 Task: Select Alcohol. Add to cart, from Kwik Pik Beer & Wine for 4749 Dog Hill Lane, Kensington, Kansas 66951, Cell Number 785-697-6934, following items : Sol  - 5, Quesadillas_x000D_
 - 2, Garden Veggie_x000D_
 - 1, Wisers Rye - 5, Grilled Steak Sandwich_x000D_
 - 2
Action: Mouse moved to (383, 83)
Screenshot: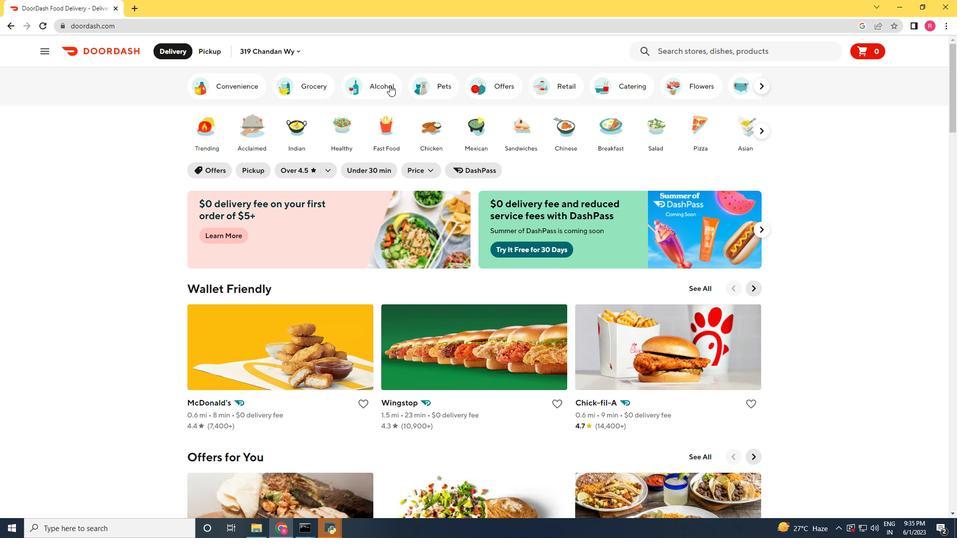 
Action: Mouse pressed left at (383, 83)
Screenshot: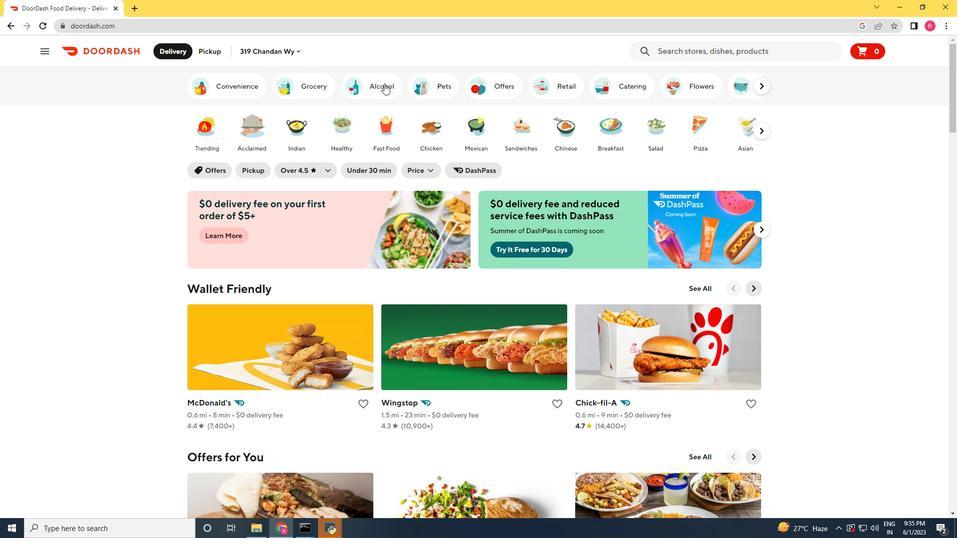 
Action: Mouse moved to (486, 139)
Screenshot: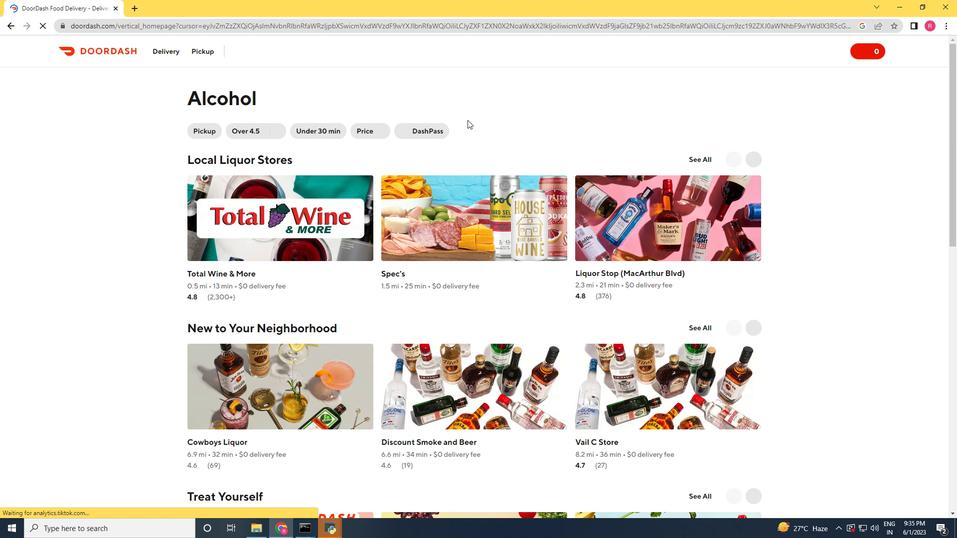 
Action: Mouse scrolled (486, 139) with delta (0, 0)
Screenshot: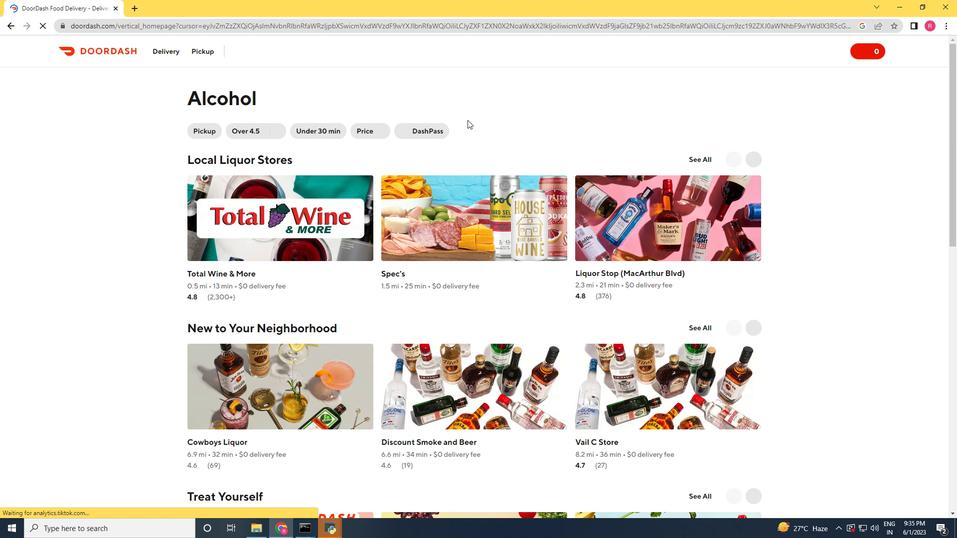 
Action: Mouse moved to (489, 140)
Screenshot: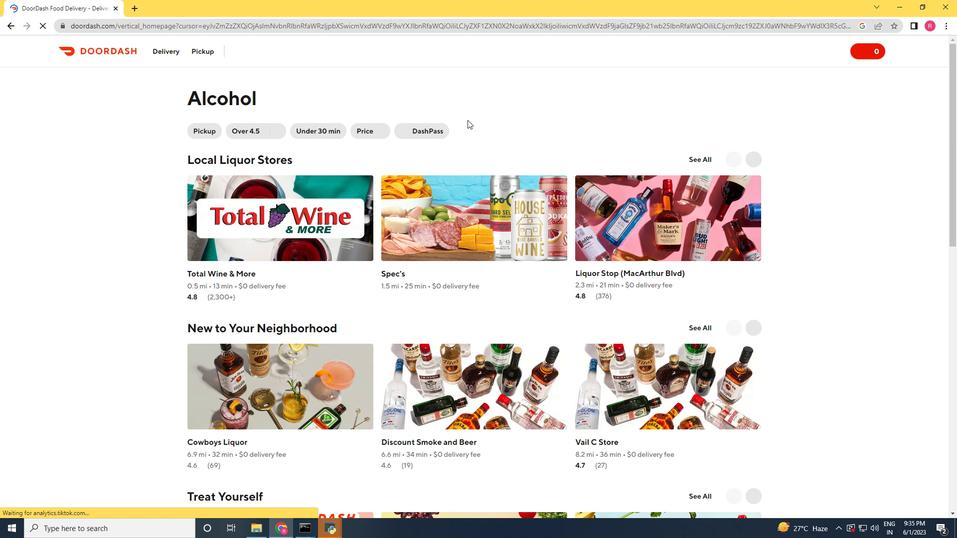 
Action: Mouse scrolled (489, 140) with delta (0, 0)
Screenshot: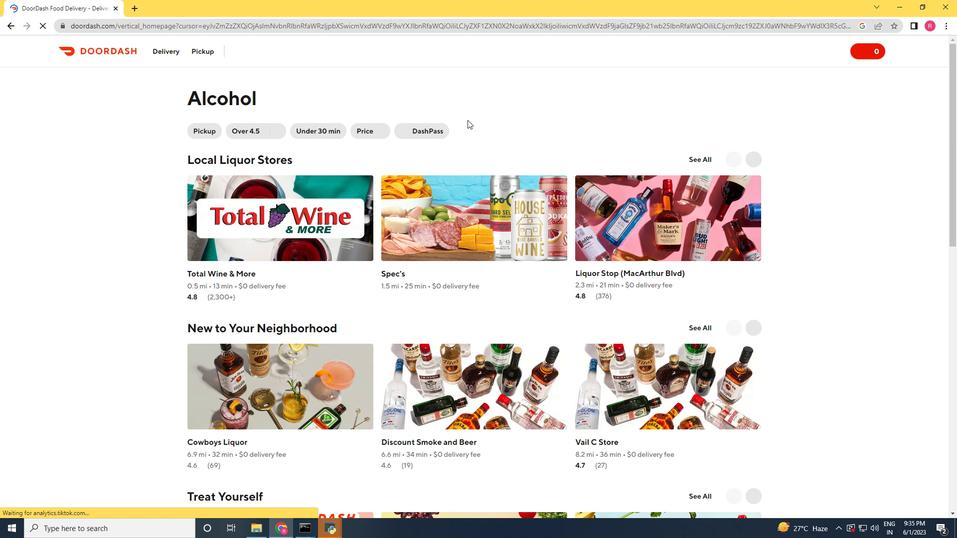 
Action: Mouse moved to (491, 140)
Screenshot: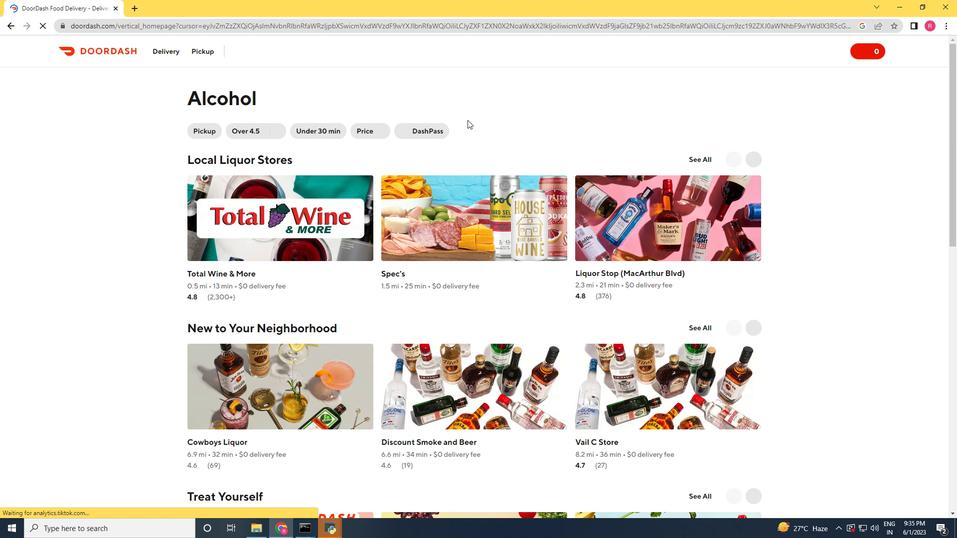 
Action: Mouse scrolled (491, 141) with delta (0, 0)
Screenshot: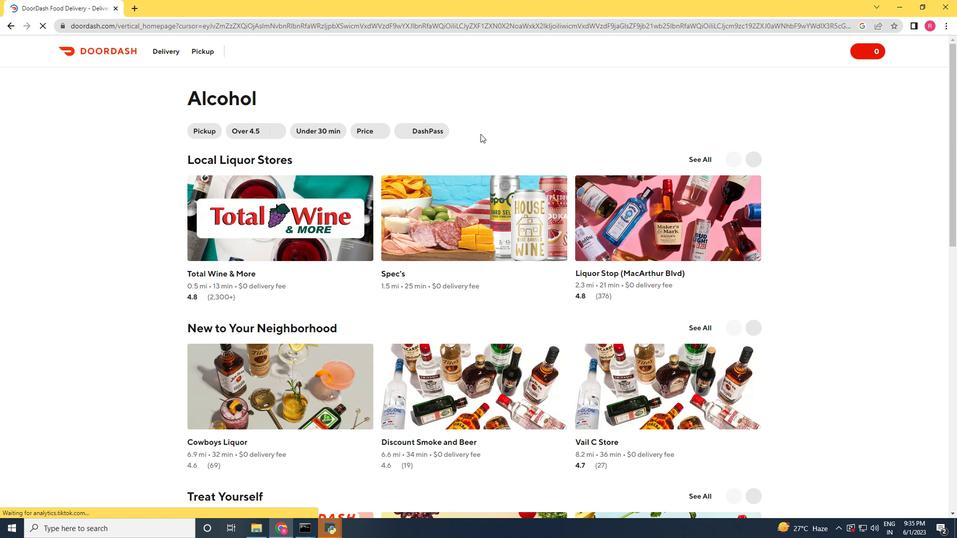 
Action: Mouse moved to (493, 141)
Screenshot: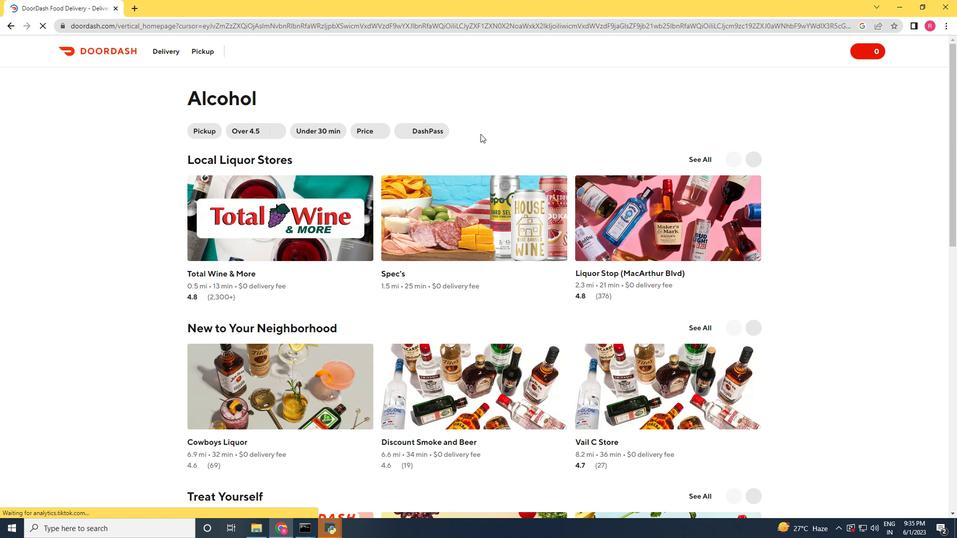 
Action: Mouse scrolled (493, 141) with delta (0, 0)
Screenshot: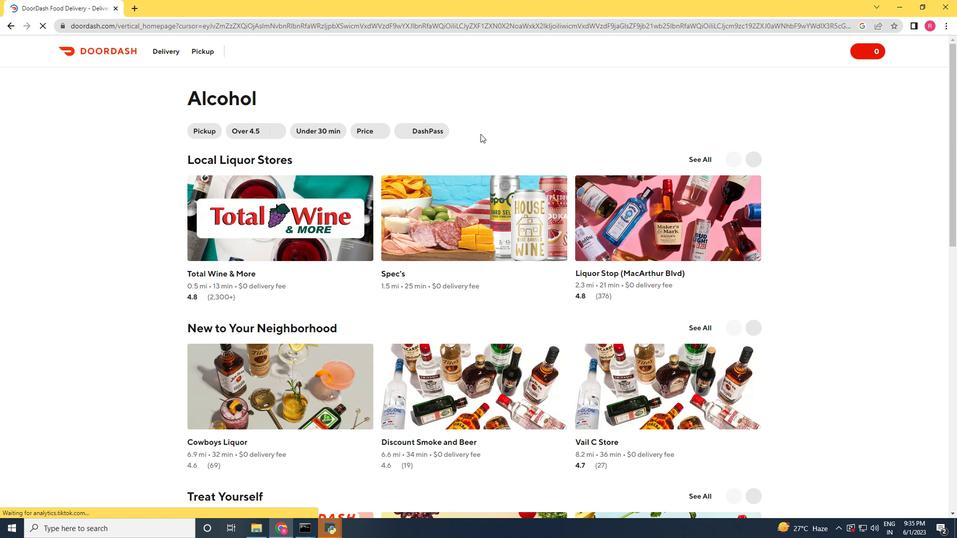 
Action: Mouse moved to (494, 141)
Screenshot: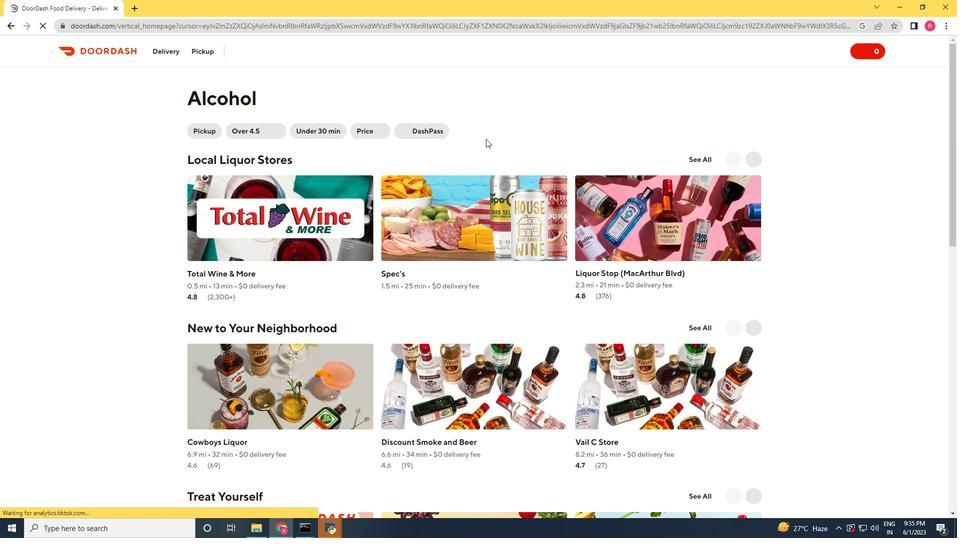 
Action: Mouse scrolled (494, 142) with delta (0, 0)
Screenshot: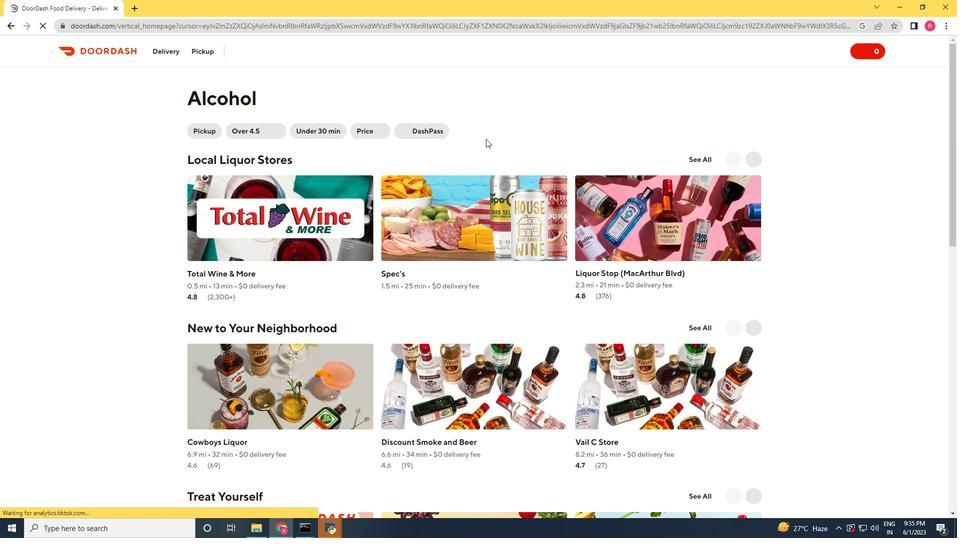 
Action: Mouse scrolled (494, 142) with delta (0, 0)
Screenshot: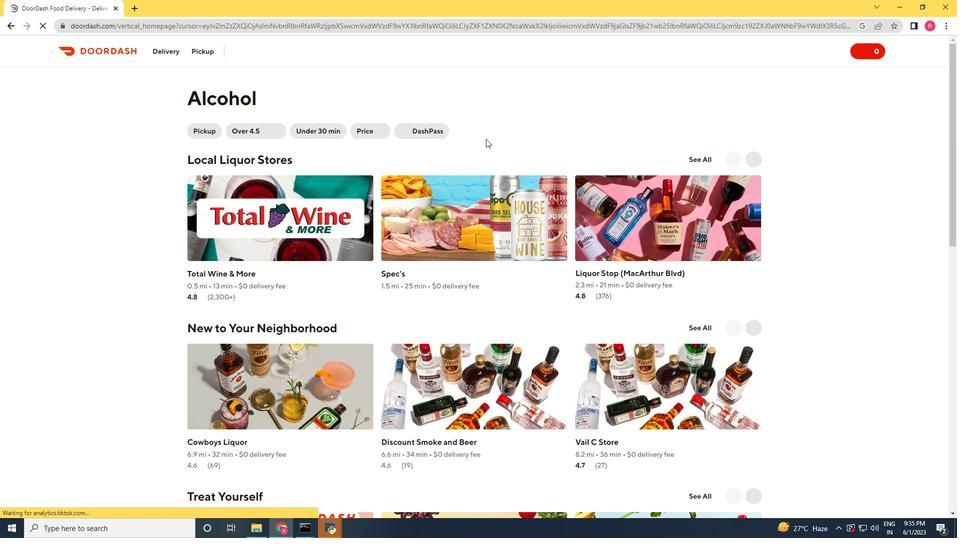 
Action: Mouse scrolled (494, 142) with delta (0, 0)
Screenshot: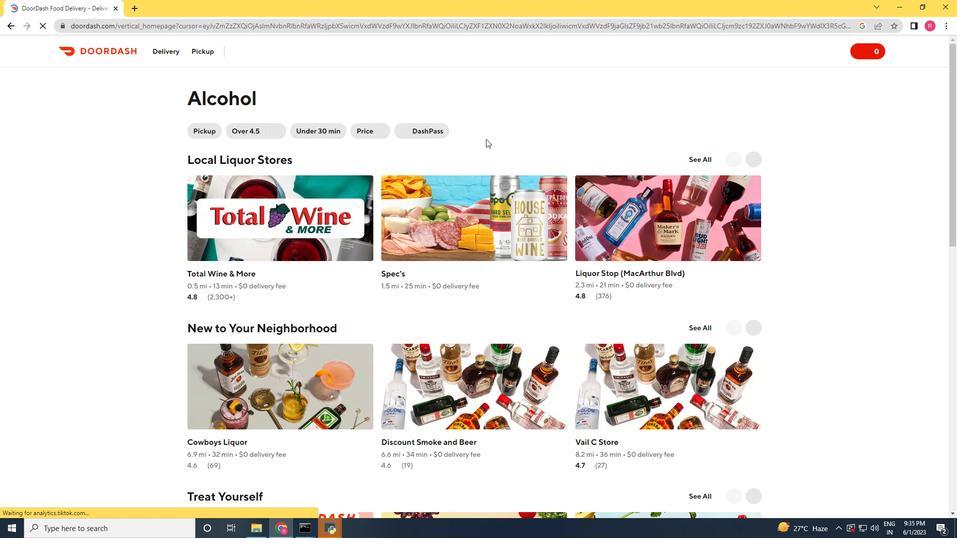 
Action: Mouse scrolled (494, 142) with delta (0, 0)
Screenshot: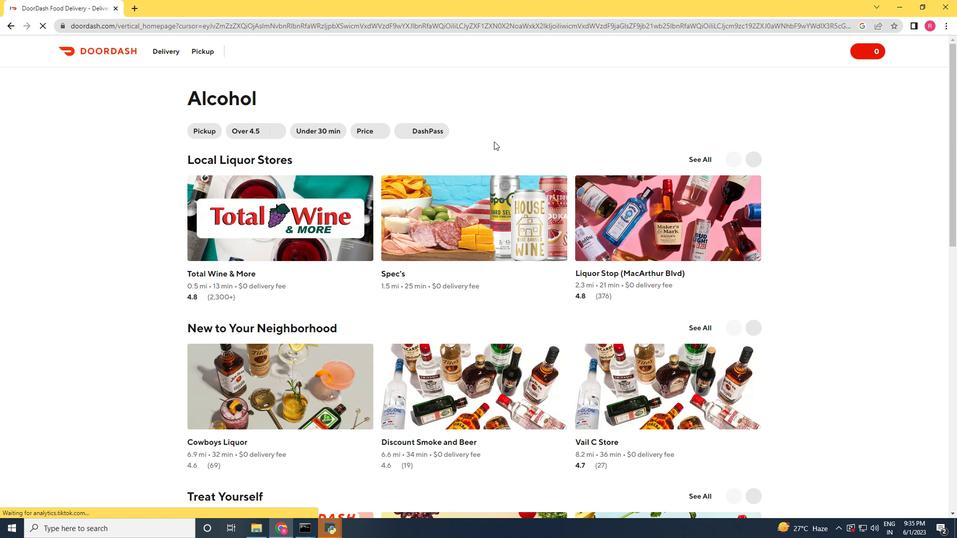 
Action: Mouse scrolled (494, 142) with delta (0, 0)
Screenshot: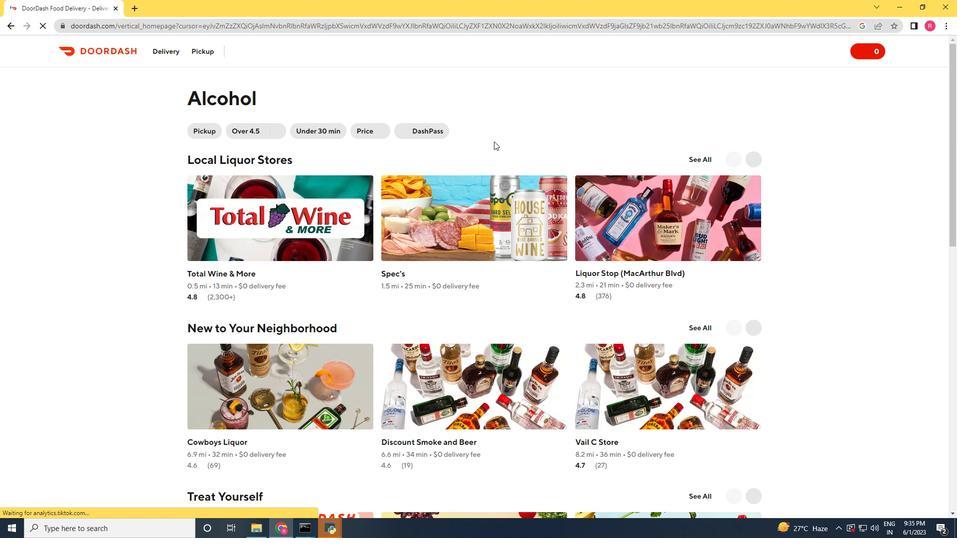 
Action: Mouse scrolled (494, 142) with delta (0, 0)
Screenshot: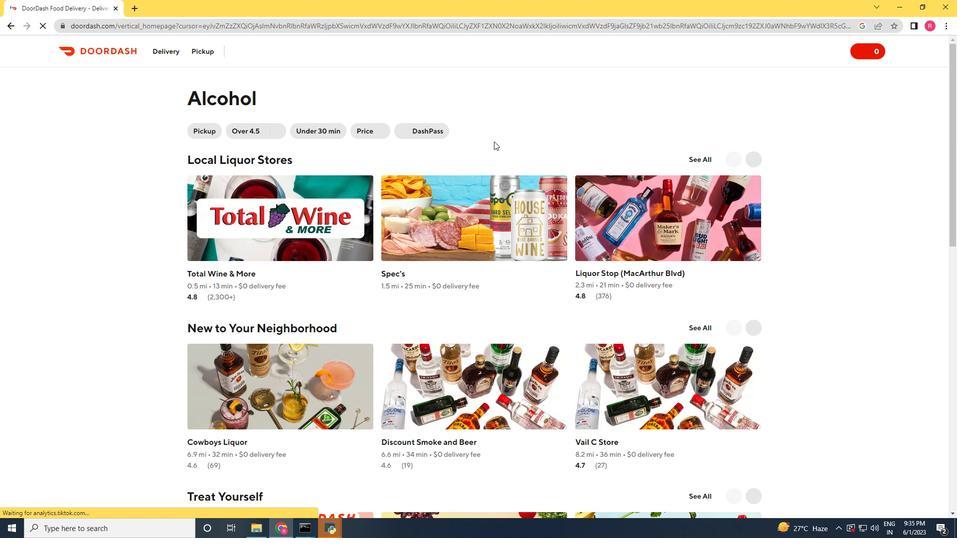 
Action: Mouse scrolled (494, 142) with delta (0, 0)
Screenshot: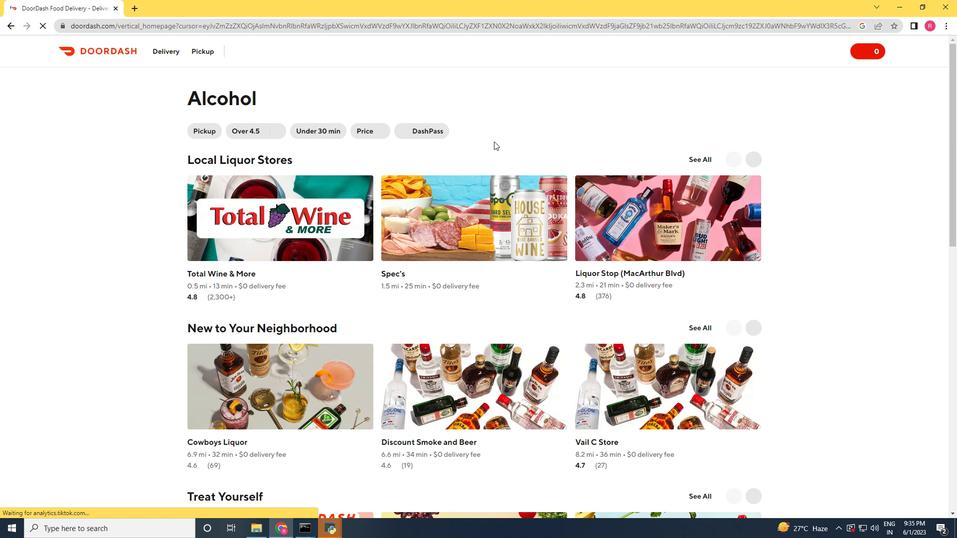 
Action: Mouse scrolled (494, 142) with delta (0, 0)
Screenshot: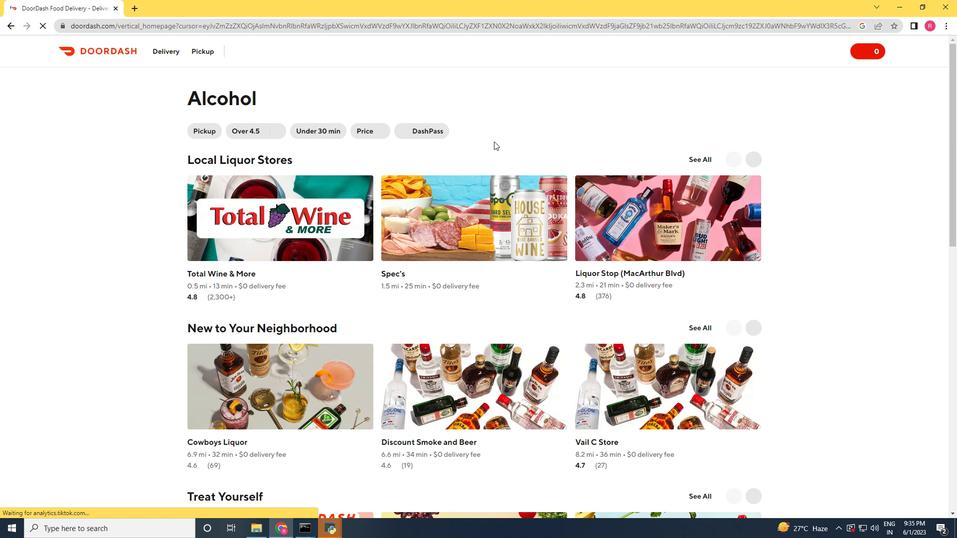 
Action: Mouse scrolled (494, 142) with delta (0, 0)
Screenshot: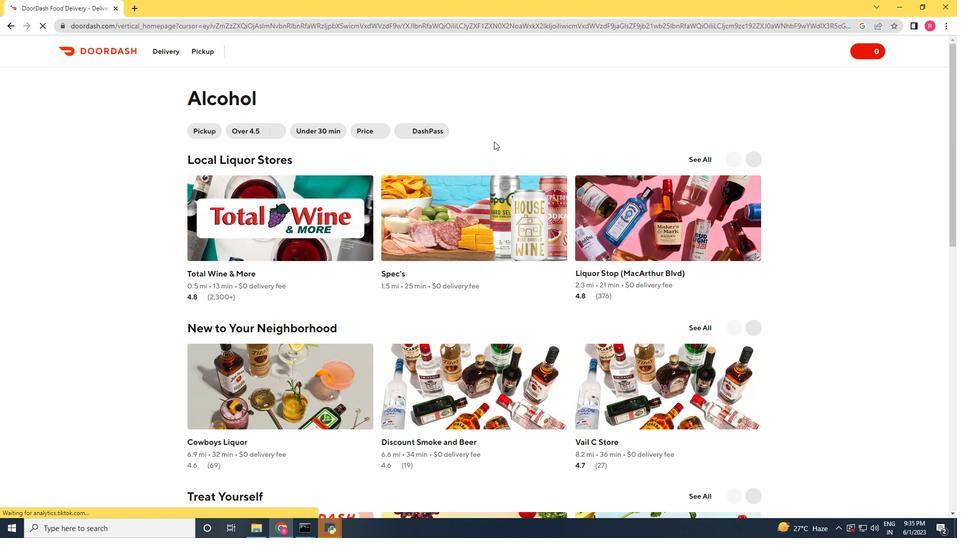 
Action: Mouse moved to (726, 48)
Screenshot: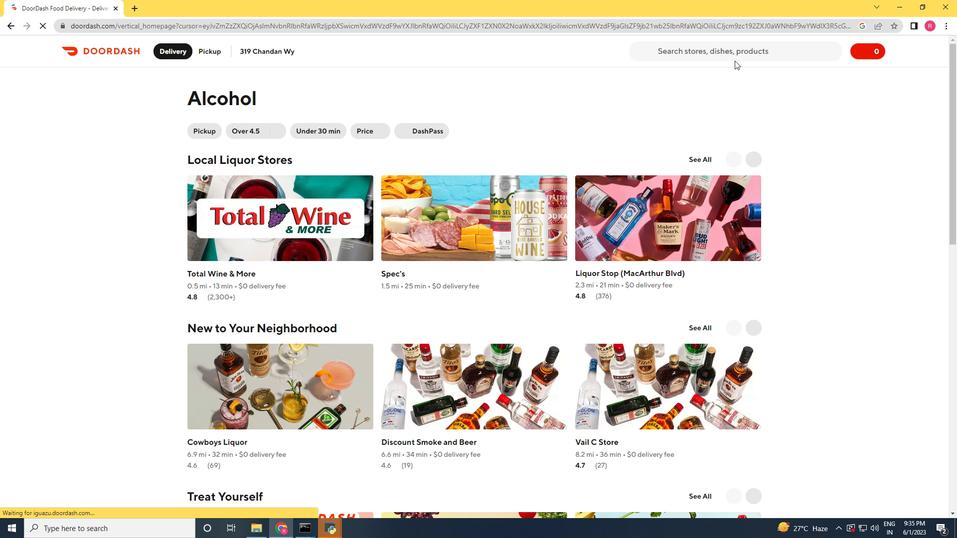 
Action: Mouse pressed left at (726, 48)
Screenshot: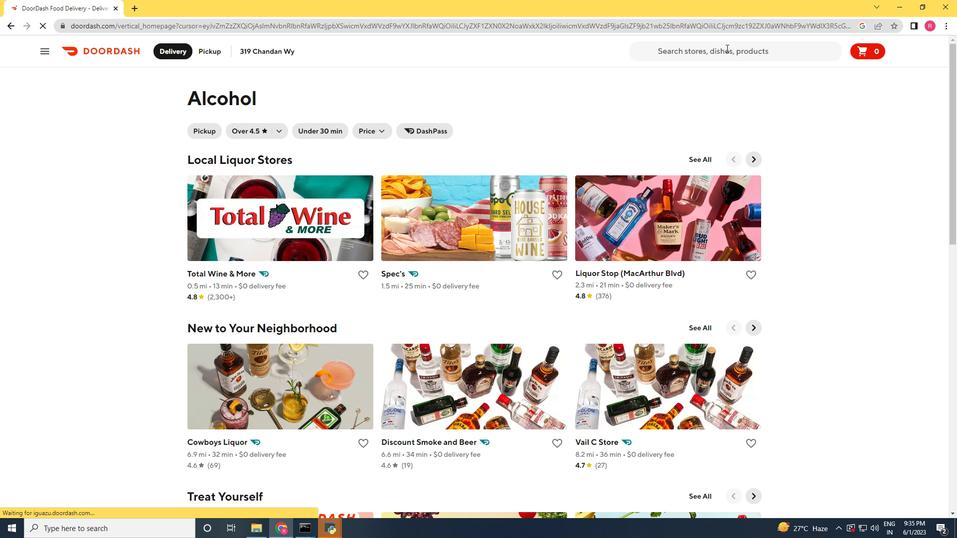 
Action: Key pressed kwi
Screenshot: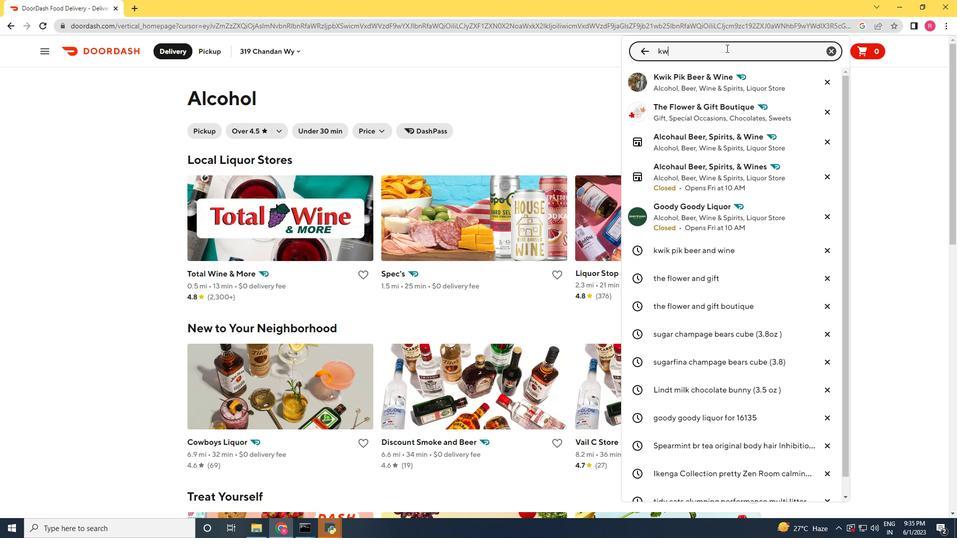 
Action: Mouse moved to (698, 81)
Screenshot: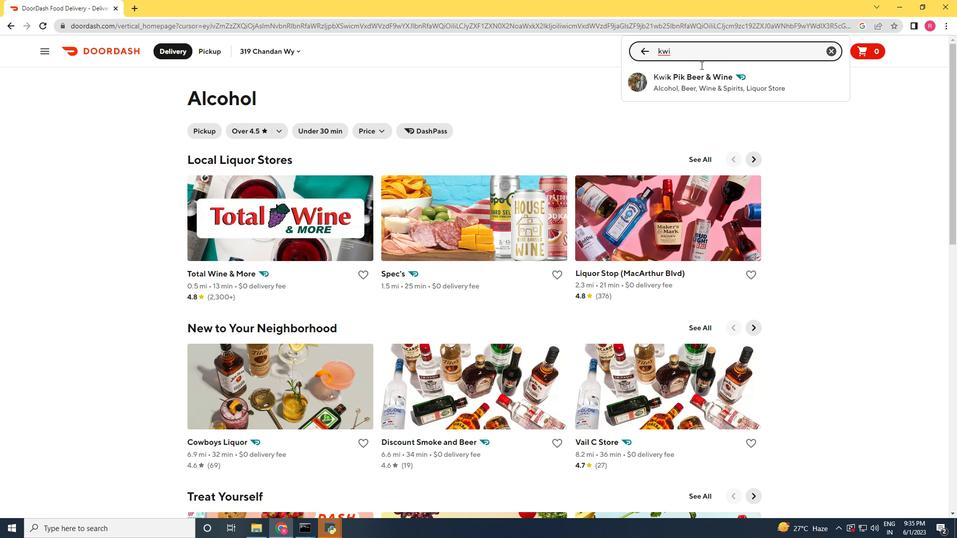 
Action: Mouse pressed left at (698, 81)
Screenshot: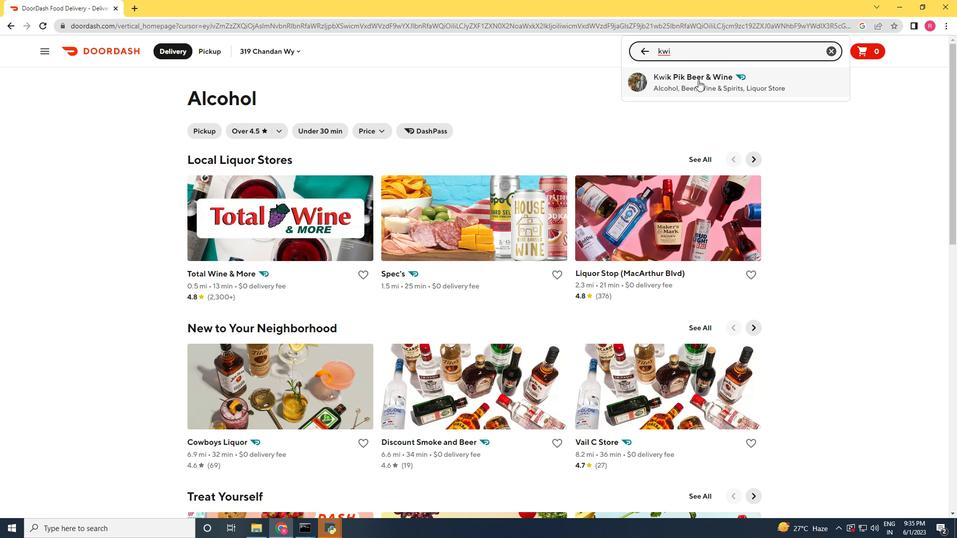 
Action: Mouse moved to (390, 149)
Screenshot: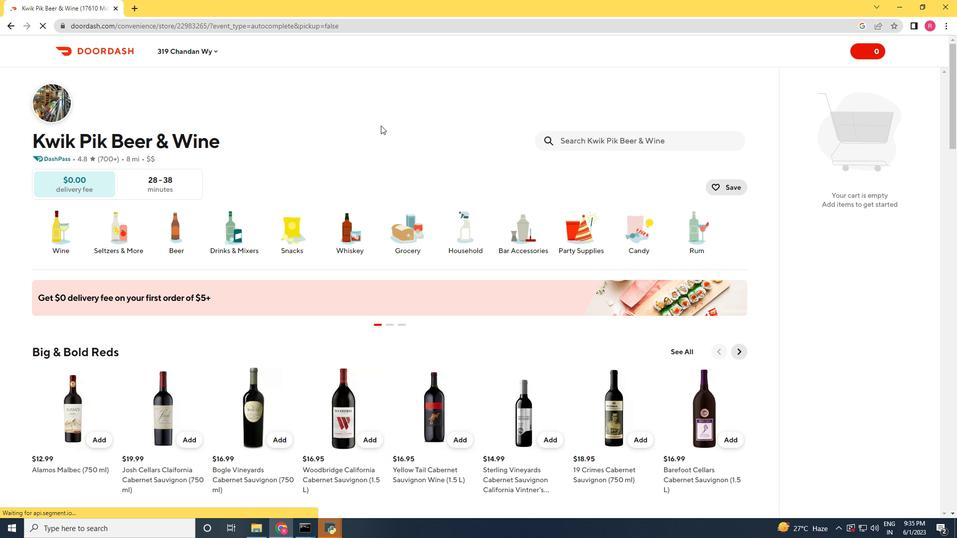 
Action: Mouse scrolled (390, 149) with delta (0, 0)
Screenshot: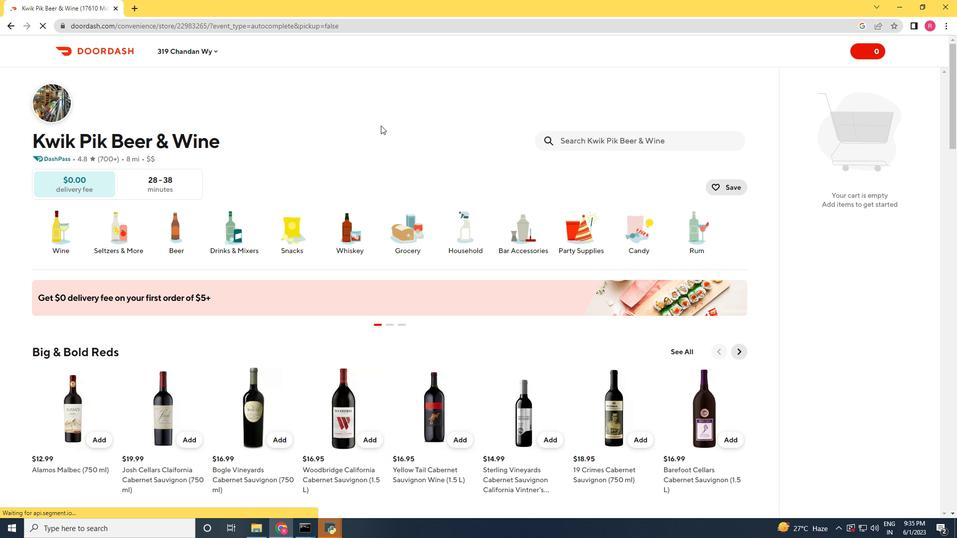 
Action: Mouse scrolled (390, 149) with delta (0, 0)
Screenshot: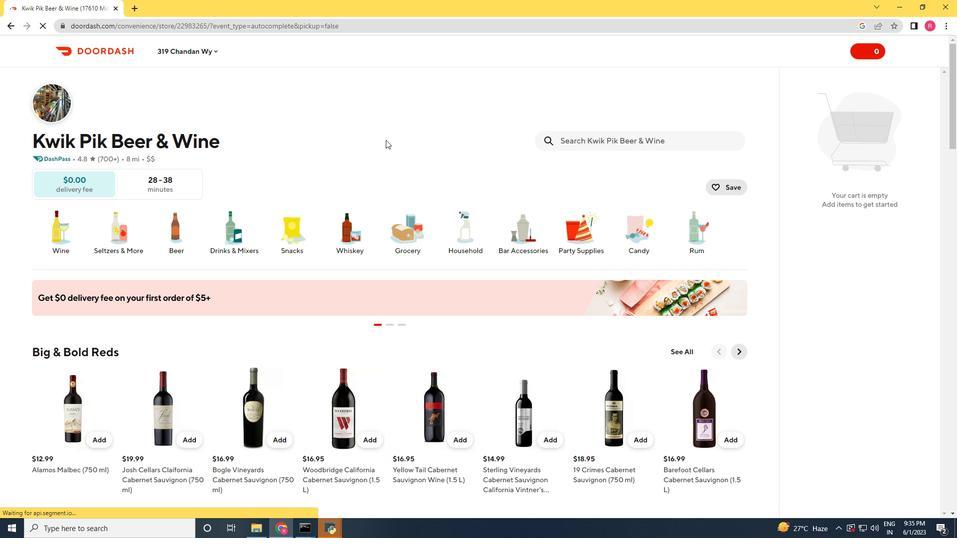 
Action: Mouse moved to (391, 149)
Screenshot: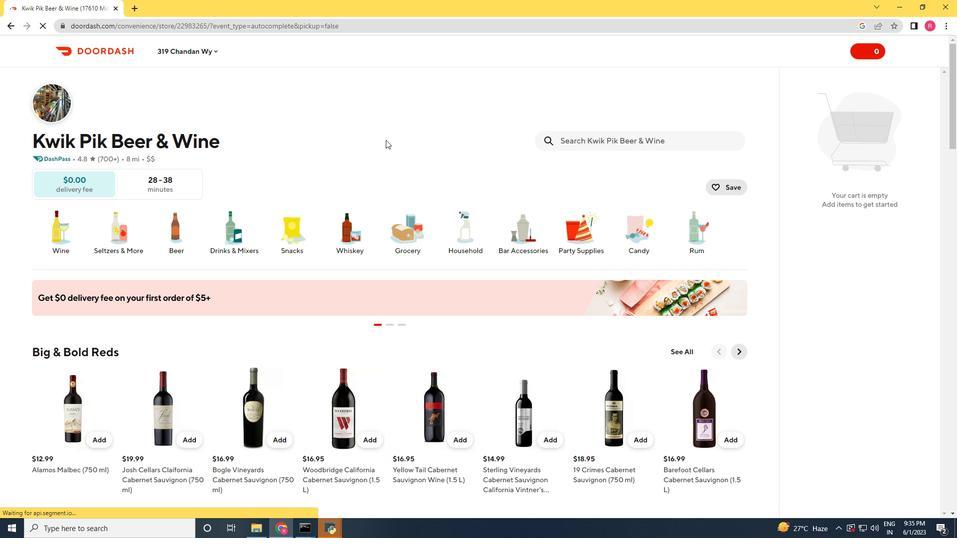 
Action: Mouse scrolled (391, 150) with delta (0, 0)
Screenshot: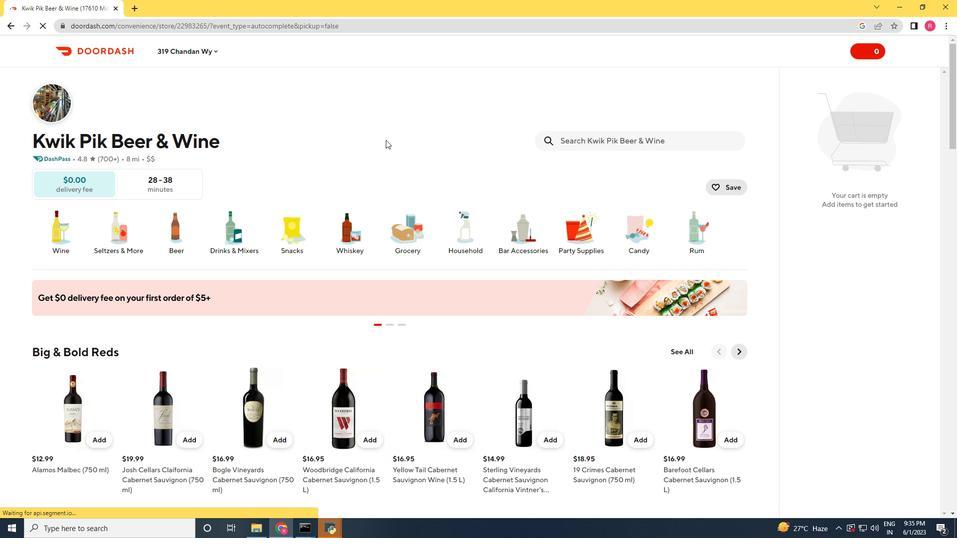 
Action: Mouse scrolled (391, 150) with delta (0, 0)
Screenshot: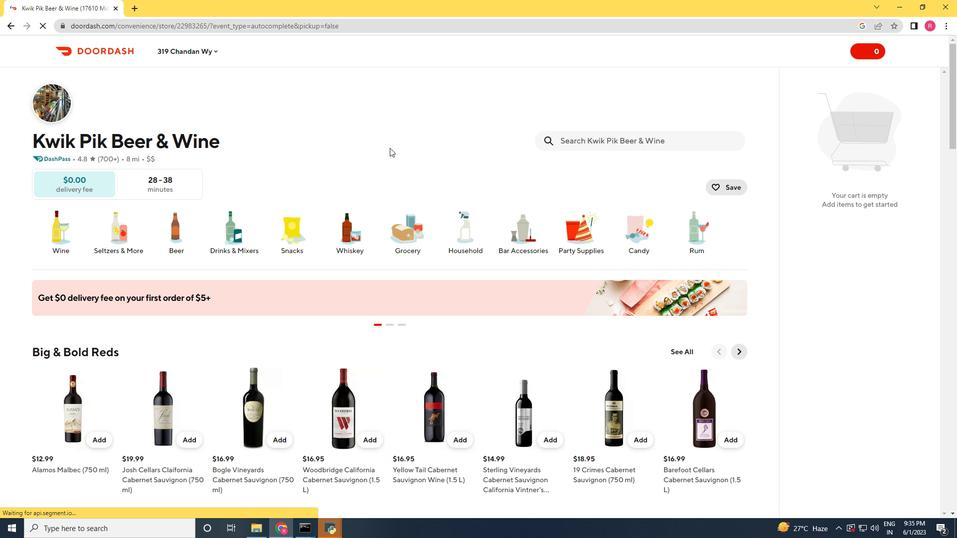 
Action: Mouse scrolled (391, 150) with delta (0, 0)
Screenshot: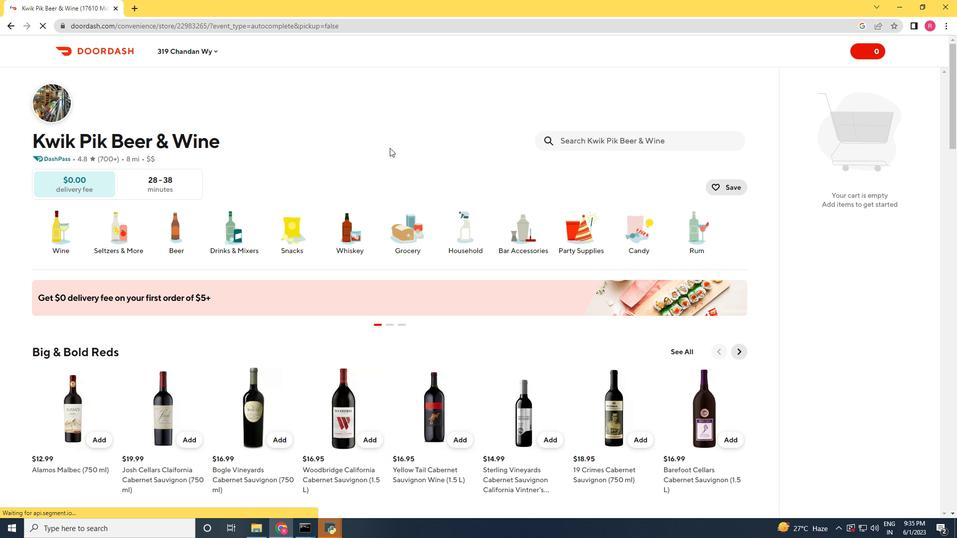 
Action: Mouse moved to (392, 149)
Screenshot: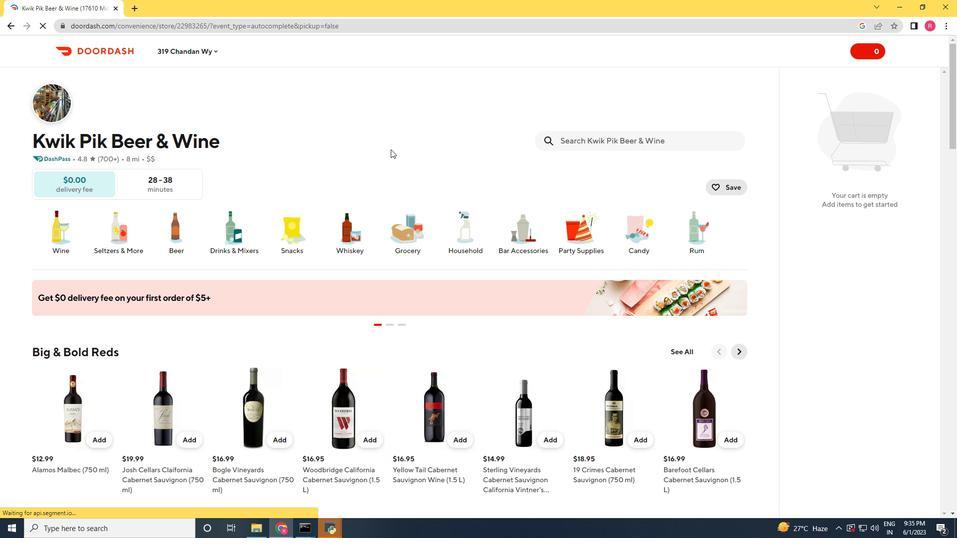 
Action: Mouse scrolled (392, 150) with delta (0, 0)
Screenshot: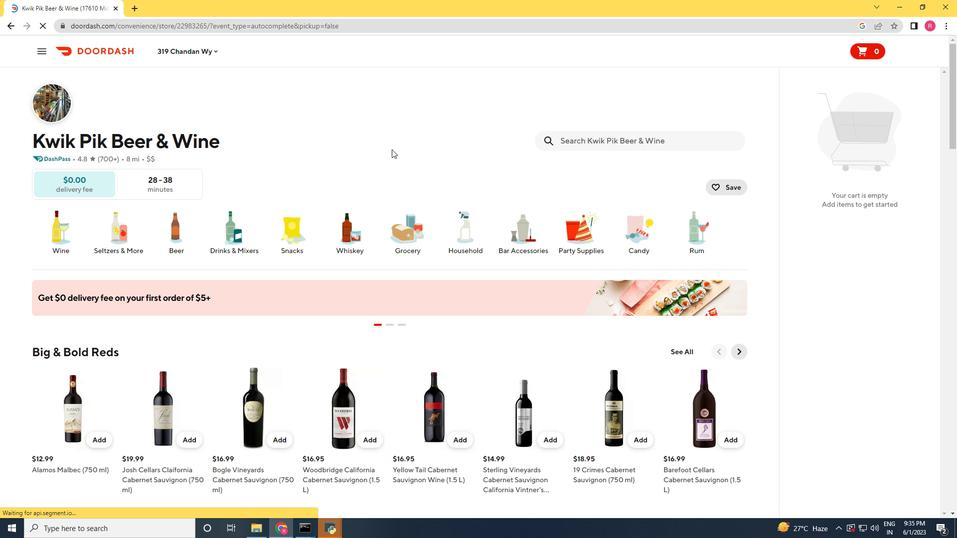 
Action: Mouse scrolled (392, 150) with delta (0, 0)
Screenshot: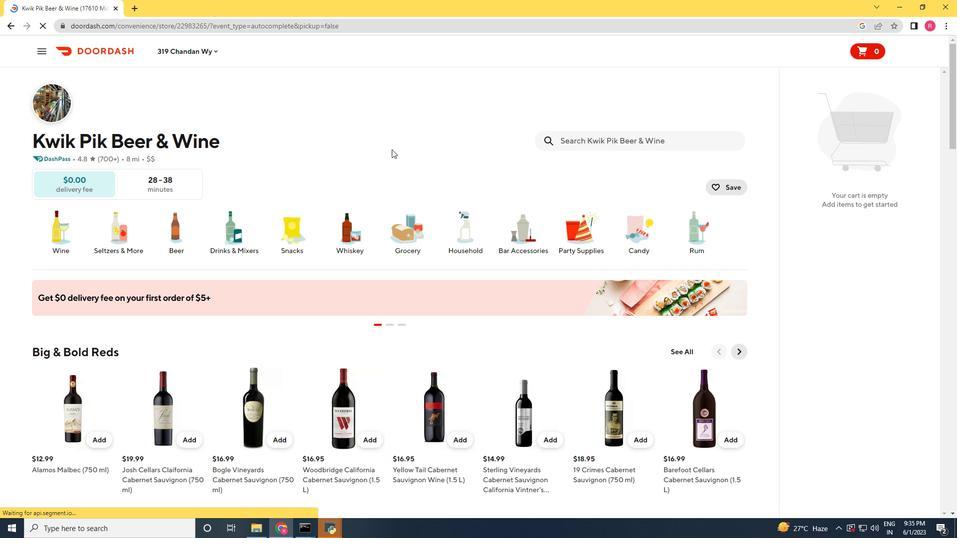 
Action: Mouse scrolled (392, 150) with delta (0, 0)
Screenshot: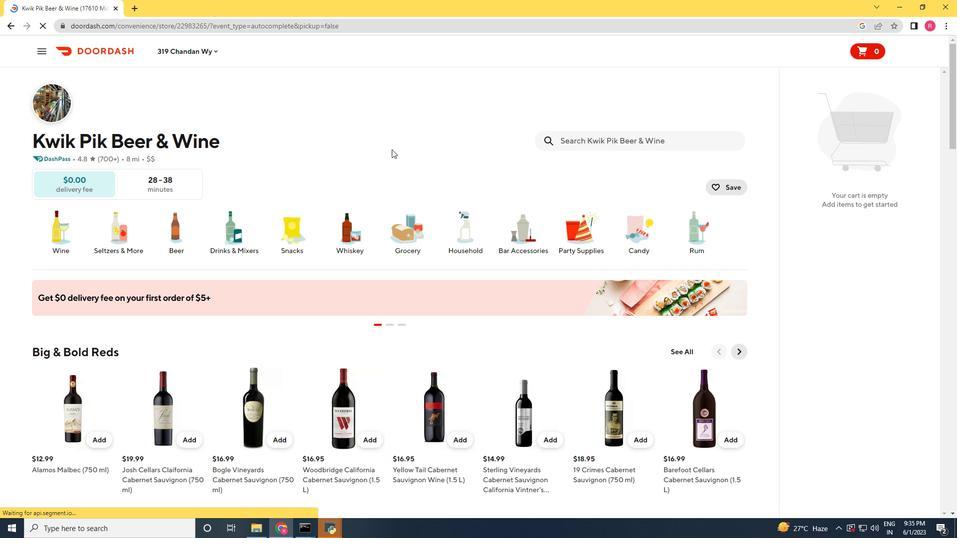 
Action: Mouse scrolled (392, 150) with delta (0, 0)
Screenshot: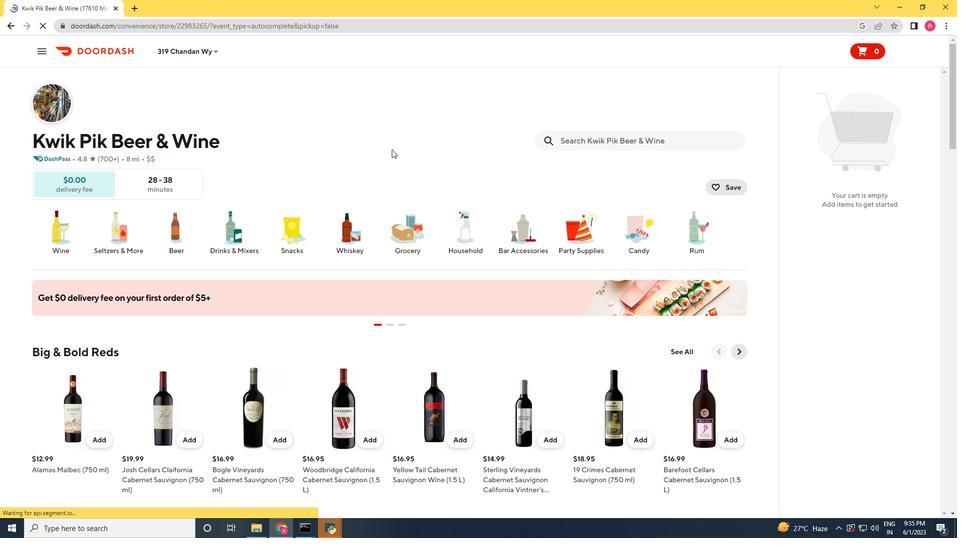 
Action: Mouse moved to (216, 49)
Screenshot: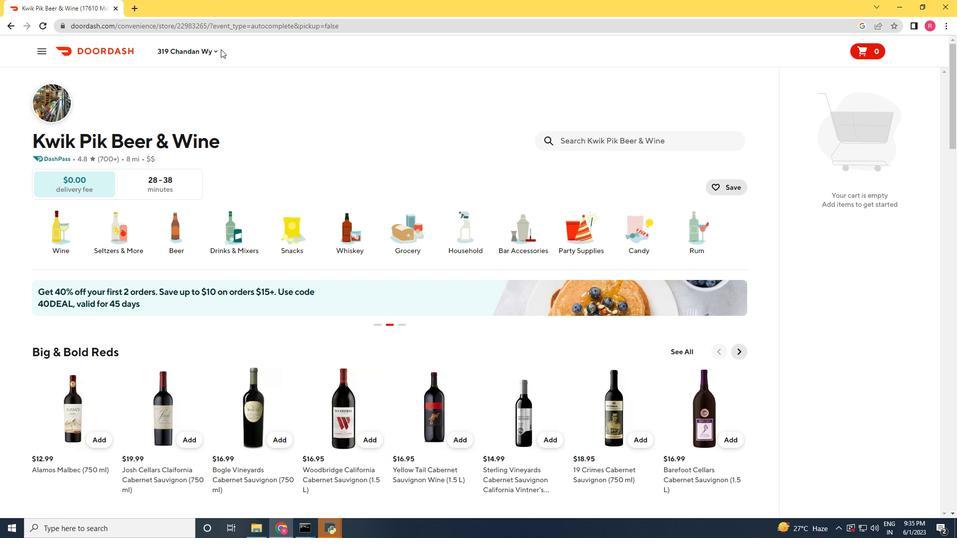 
Action: Mouse pressed left at (216, 49)
Screenshot: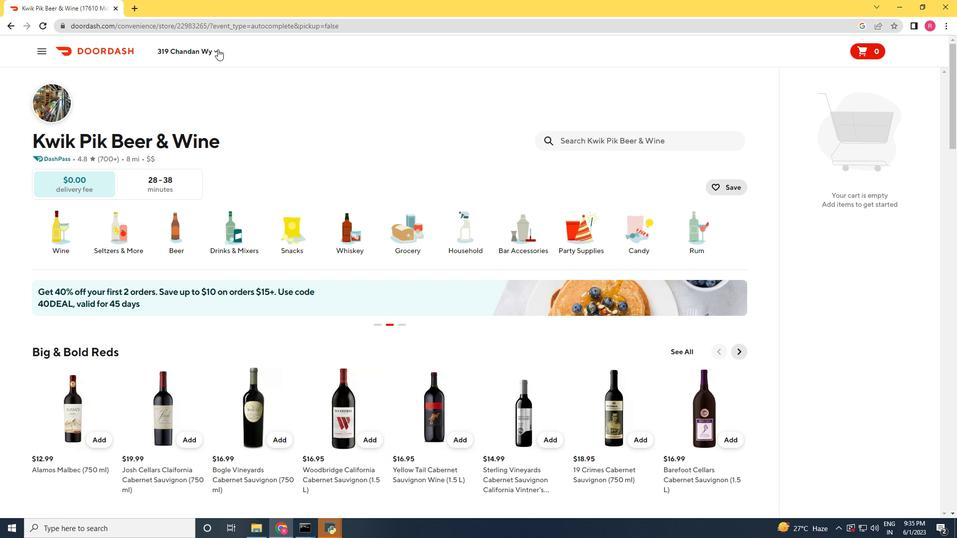 
Action: Mouse moved to (218, 91)
Screenshot: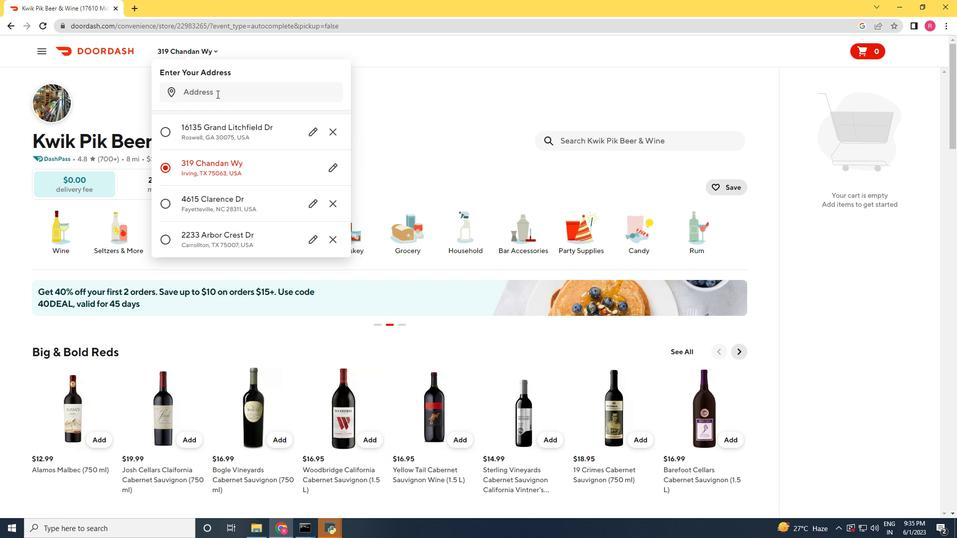 
Action: Mouse pressed left at (218, 91)
Screenshot: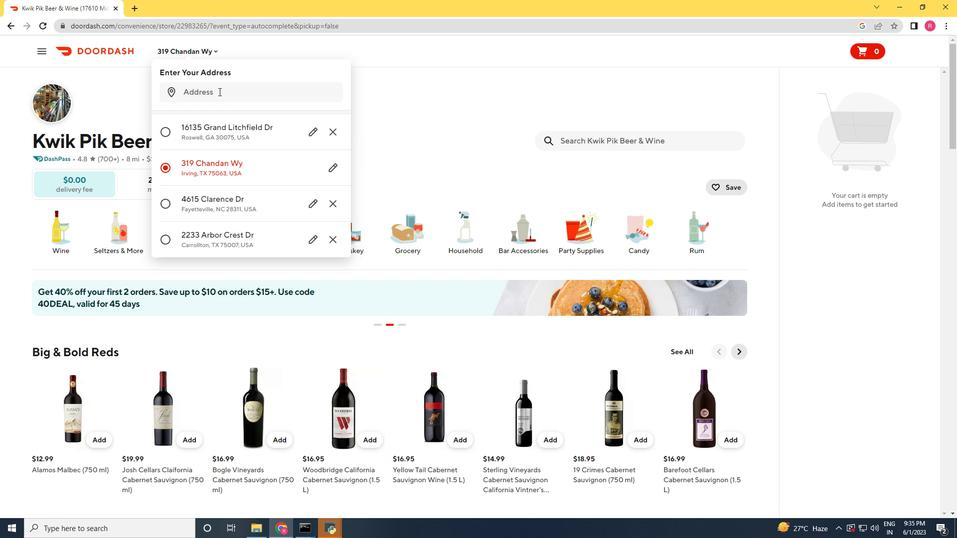 
Action: Key pressed 4749<Key.space>dog<Key.space>hill<Key.space>lance<Key.backspace><Key.backspace>e<Key.space>kensington<Key.space>kansas<Key.space>66951<Key.enter>
Screenshot: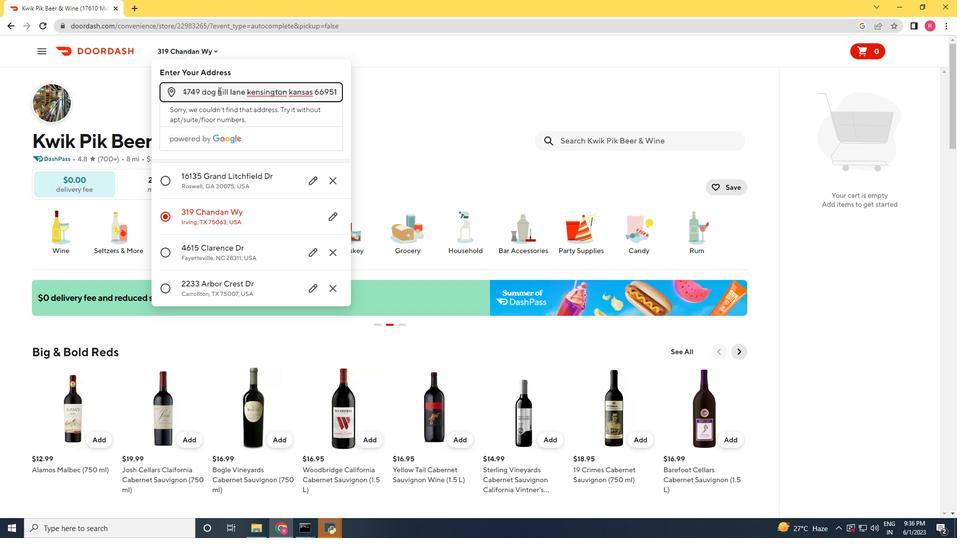 
Action: Mouse moved to (315, 440)
Screenshot: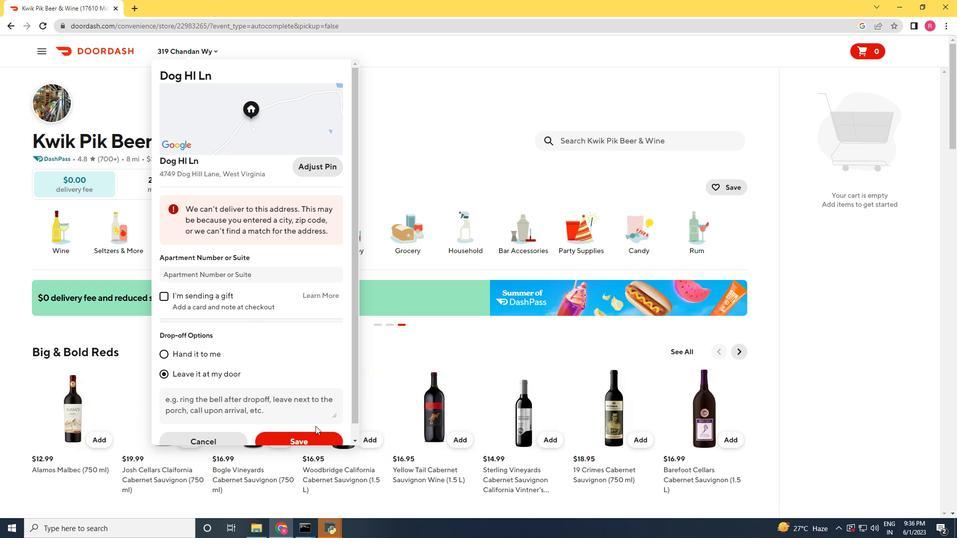 
Action: Mouse pressed left at (315, 440)
Screenshot: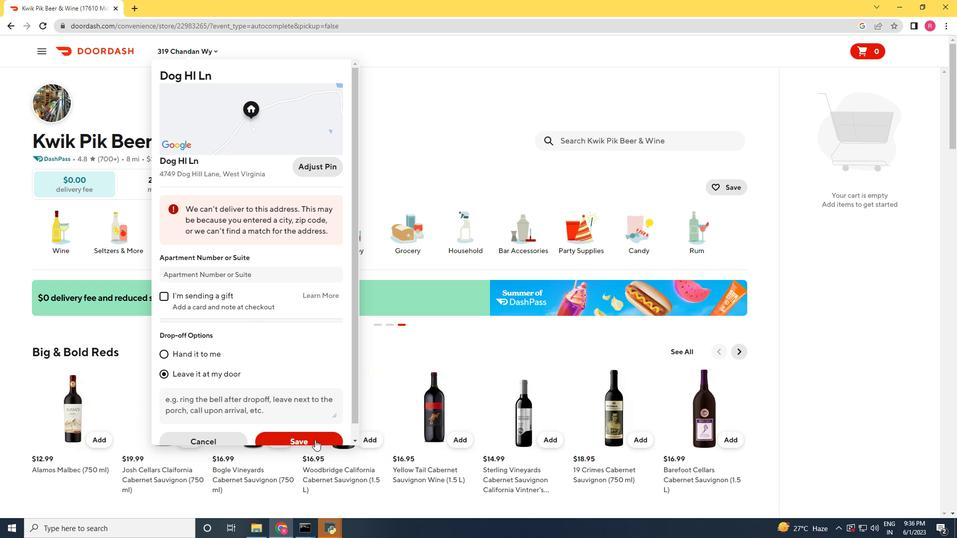 
Action: Mouse moved to (629, 139)
Screenshot: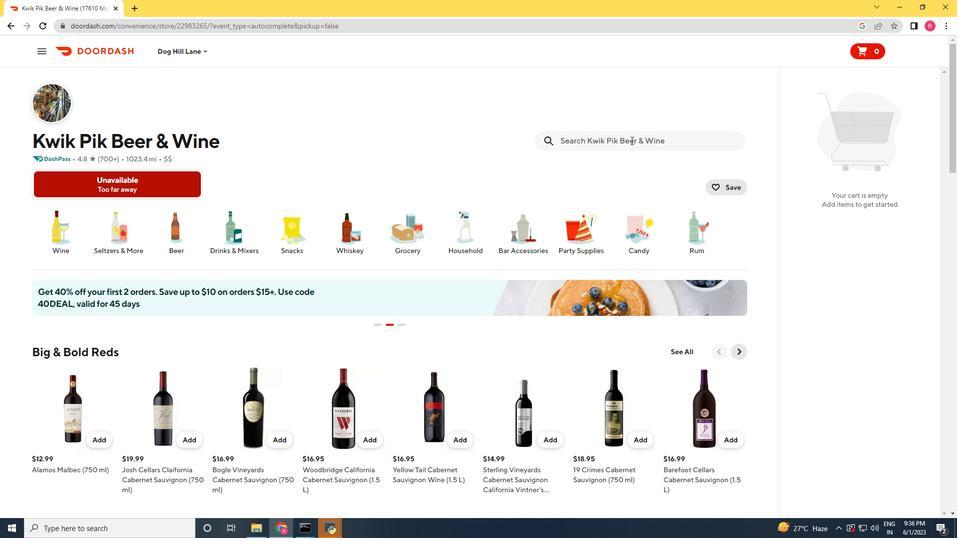 
Action: Mouse pressed left at (629, 139)
Screenshot: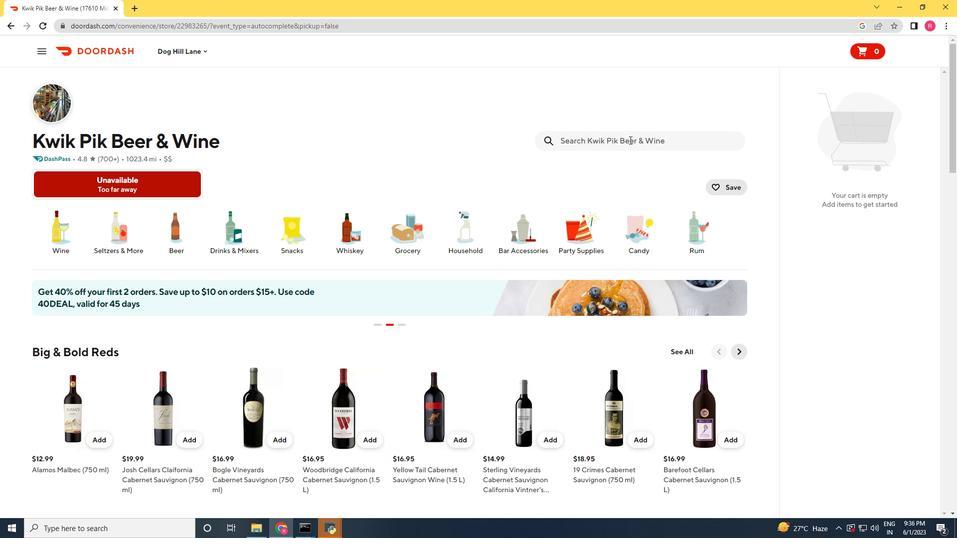 
Action: Key pressed quesadillas<Key.enter>
Screenshot: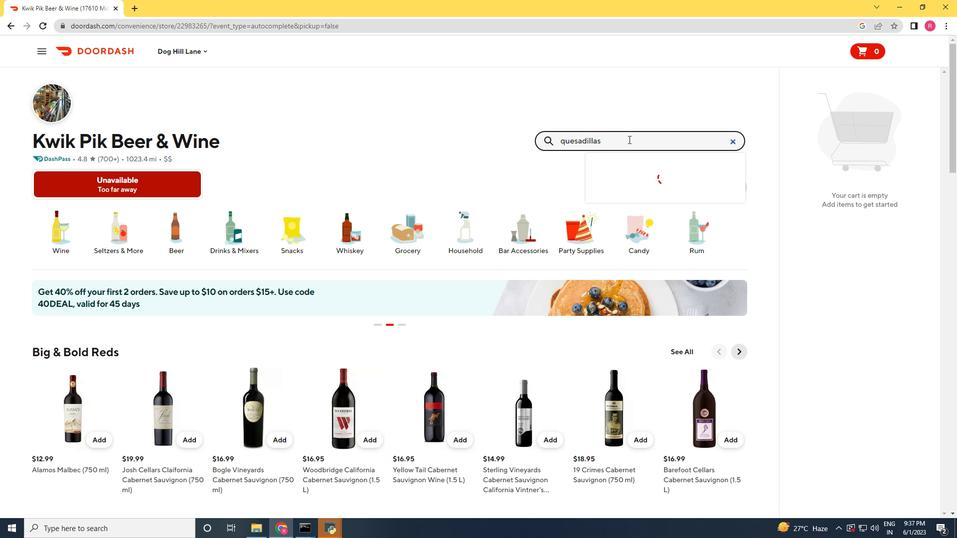 
Action: Mouse moved to (624, 107)
Screenshot: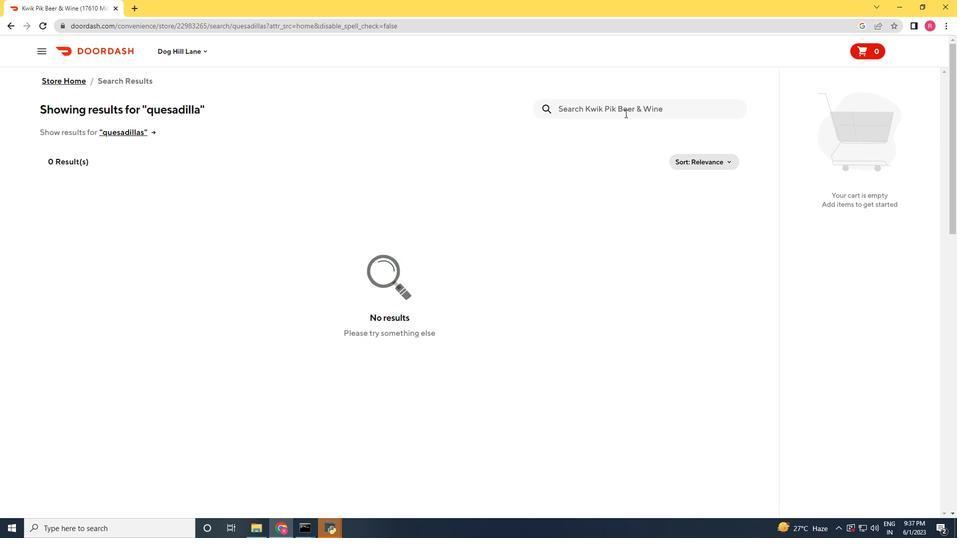 
Action: Mouse pressed left at (624, 107)
Screenshot: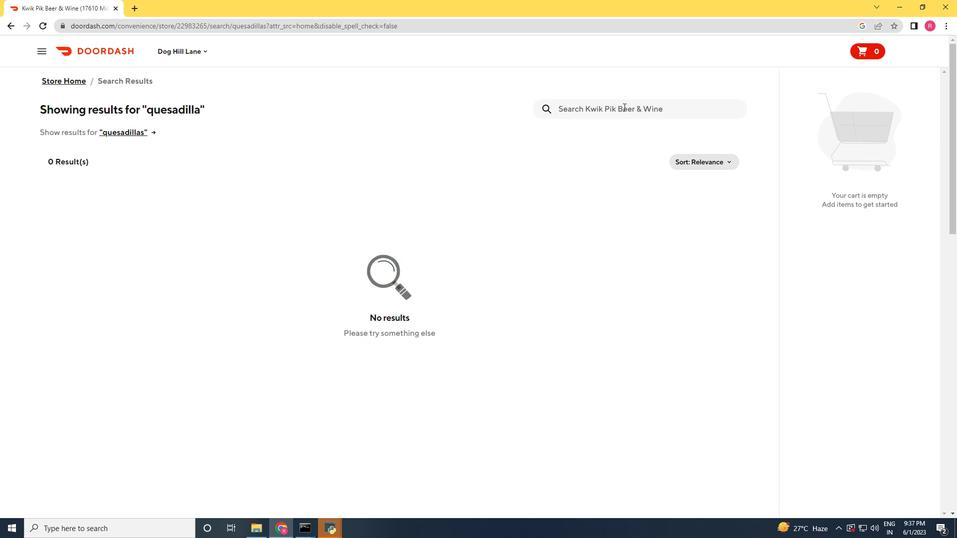 
Action: Key pressed gardn<Key.space>veggie<Key.enter>
Screenshot: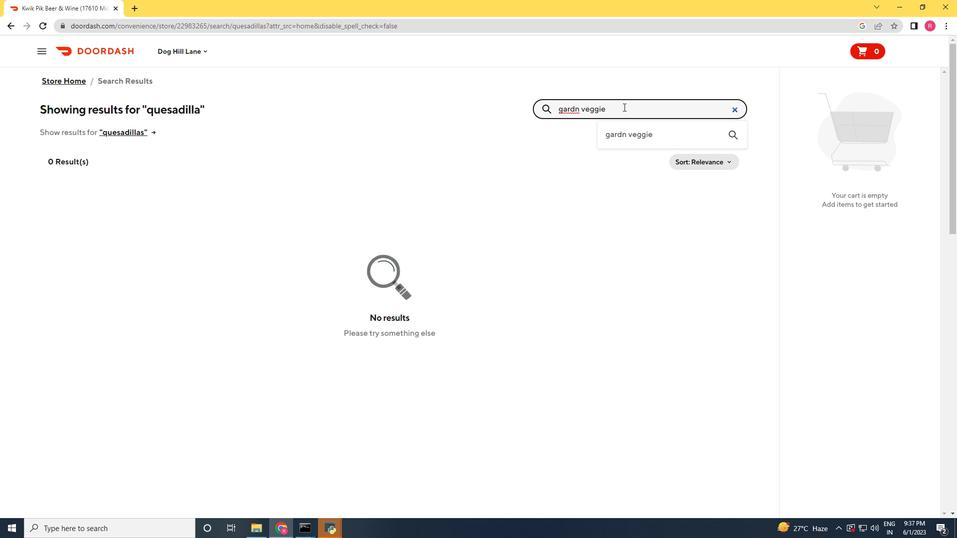 
Action: Mouse moved to (599, 110)
Screenshot: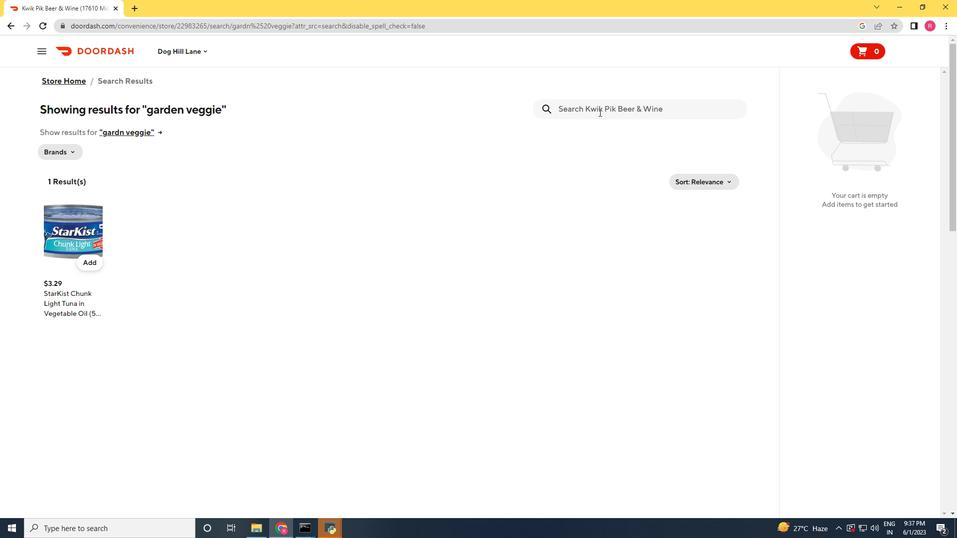 
Action: Mouse pressed left at (599, 110)
Screenshot: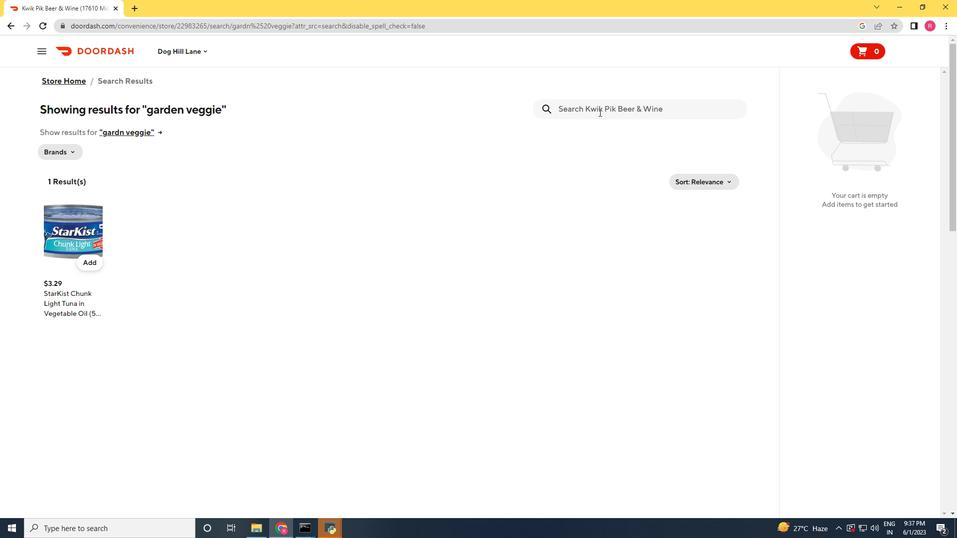 
Action: Key pressed wisers<Key.space>rye<Key.enter>
Screenshot: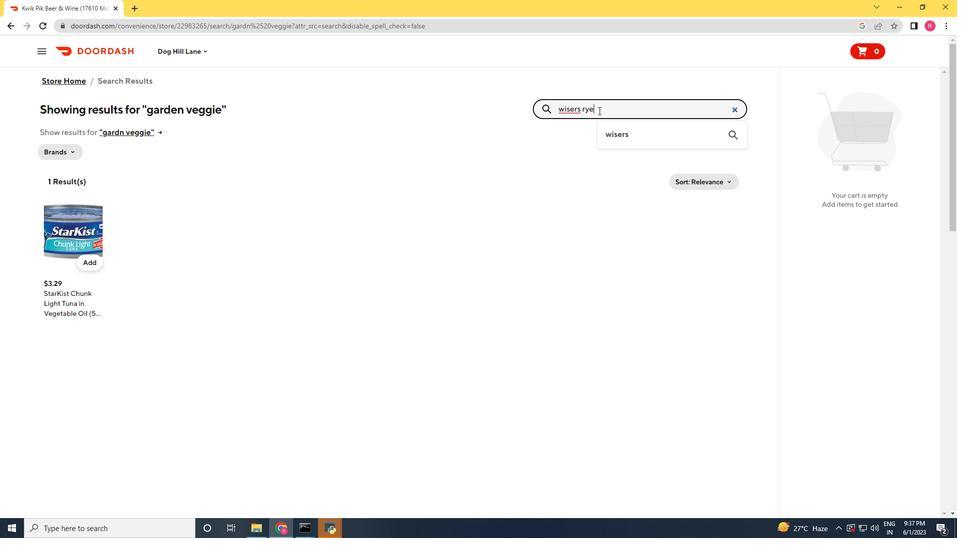 
Action: Mouse pressed left at (599, 110)
Screenshot: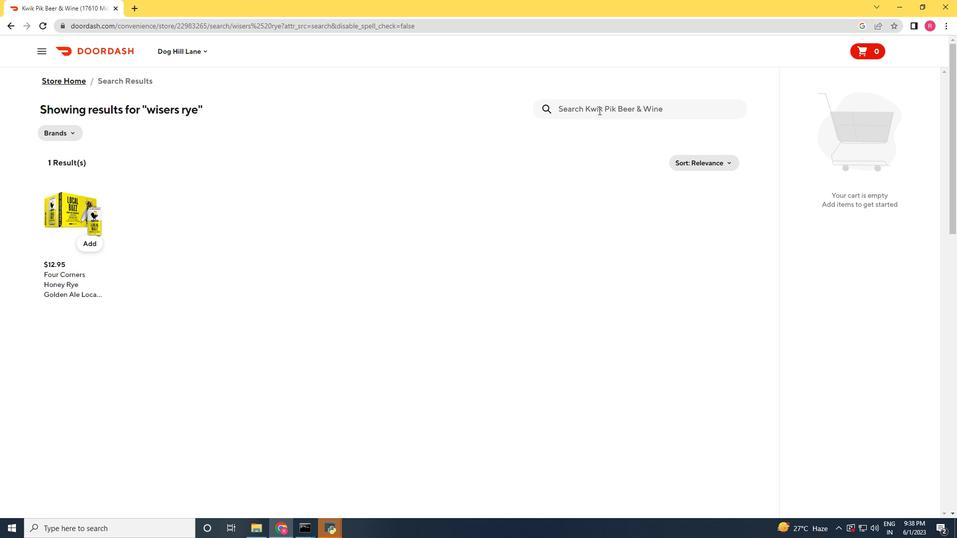 
Action: Key pressed grilled<Key.space>steak<Key.space>sandwit<Key.backspace>ch<Key.enter>
Screenshot: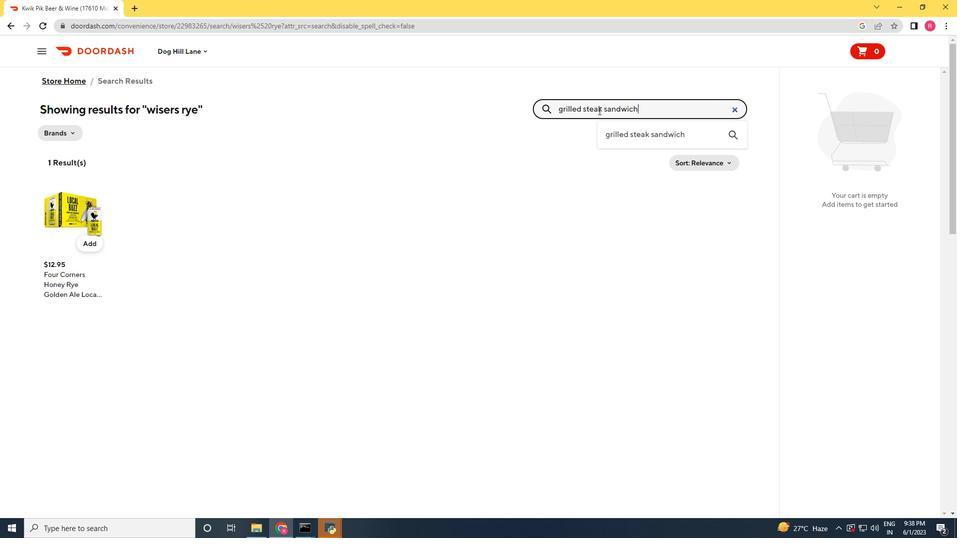 
Action: Mouse moved to (514, 146)
Screenshot: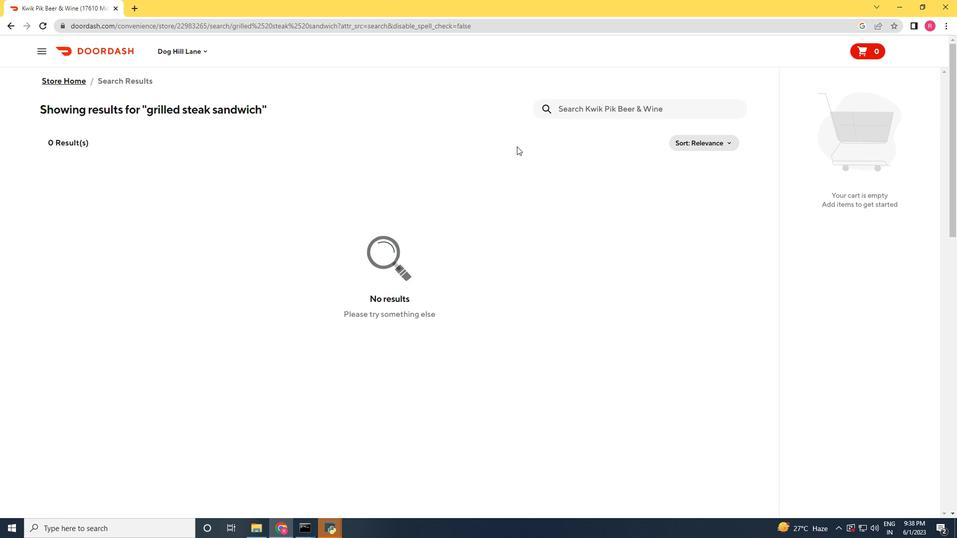 
